 Task: Create Card Employee Exit Interview Review in Board Brand Identity Guidelines Best Practices to Workspace Accounting Software. Create Card Dance Fitness Review in Board Email Marketing Drip Campaigns to Workspace Accounting Software. Create Card Customer Support Review in Board Market Segmentation and Targeting Strategy Analysis and Optimization to Workspace Accounting Software
Action: Mouse moved to (56, 267)
Screenshot: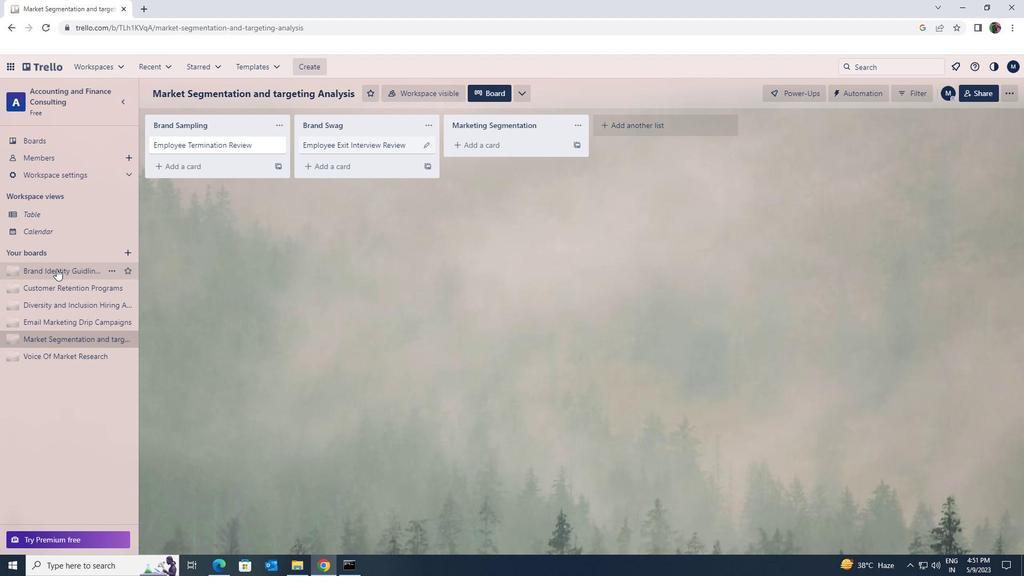 
Action: Mouse pressed left at (56, 267)
Screenshot: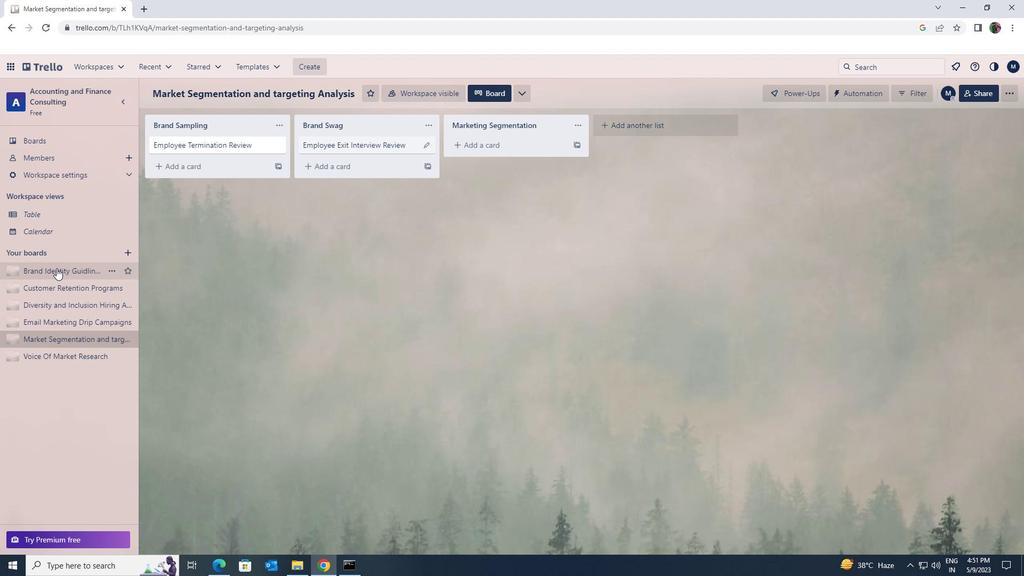 
Action: Mouse moved to (490, 144)
Screenshot: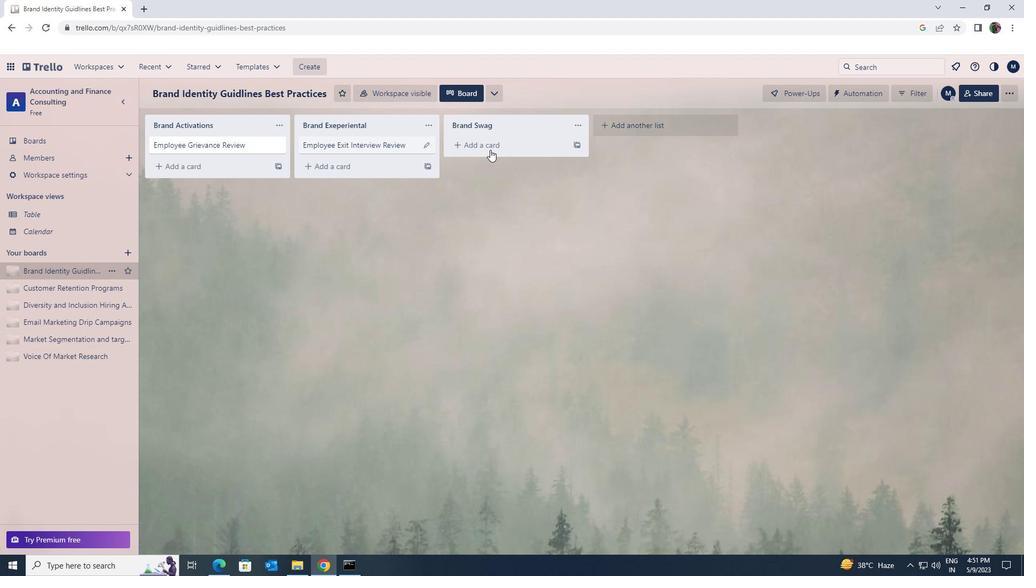 
Action: Mouse pressed left at (490, 144)
Screenshot: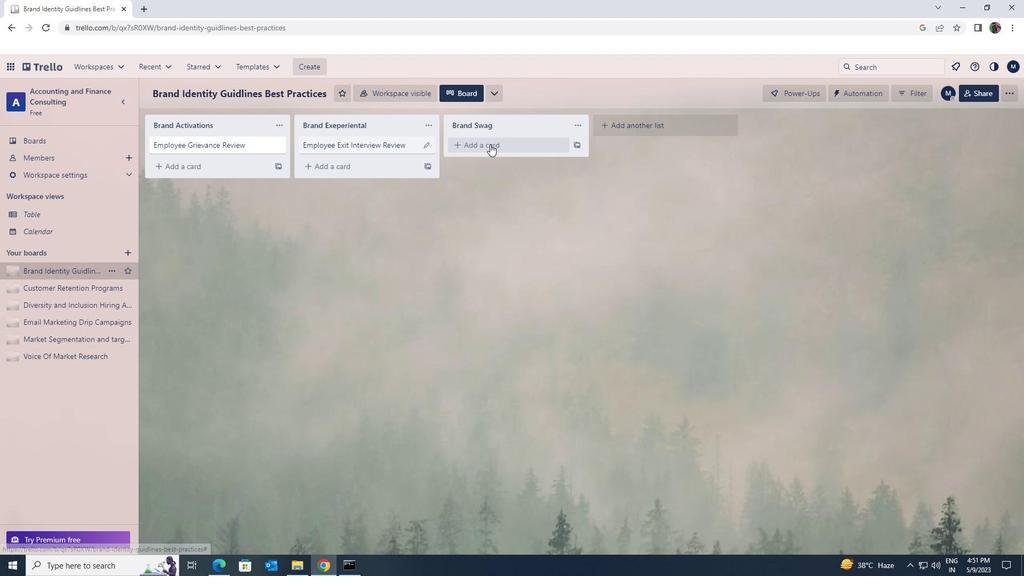 
Action: Key pressed <Key.shift>EXIT<Key.space><Key.shift><Key.shift><Key.shift><Key.shift><Key.shift><Key.shift><Key.shift><Key.shift>INTERVIEW<Key.space><Key.shift><Key.shift><Key.shift>REVIEW
Screenshot: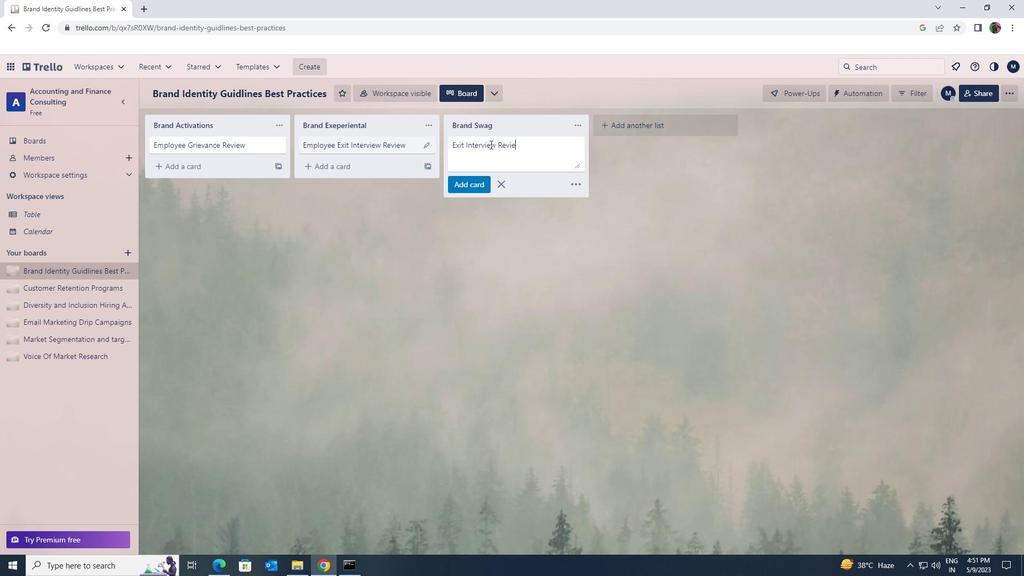
Action: Mouse moved to (482, 180)
Screenshot: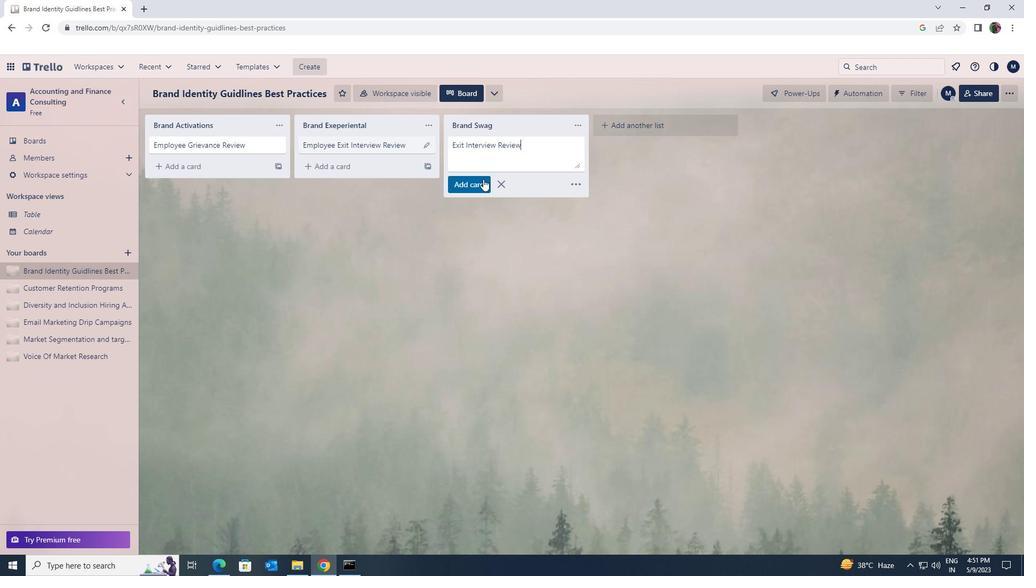 
Action: Mouse pressed left at (482, 180)
Screenshot: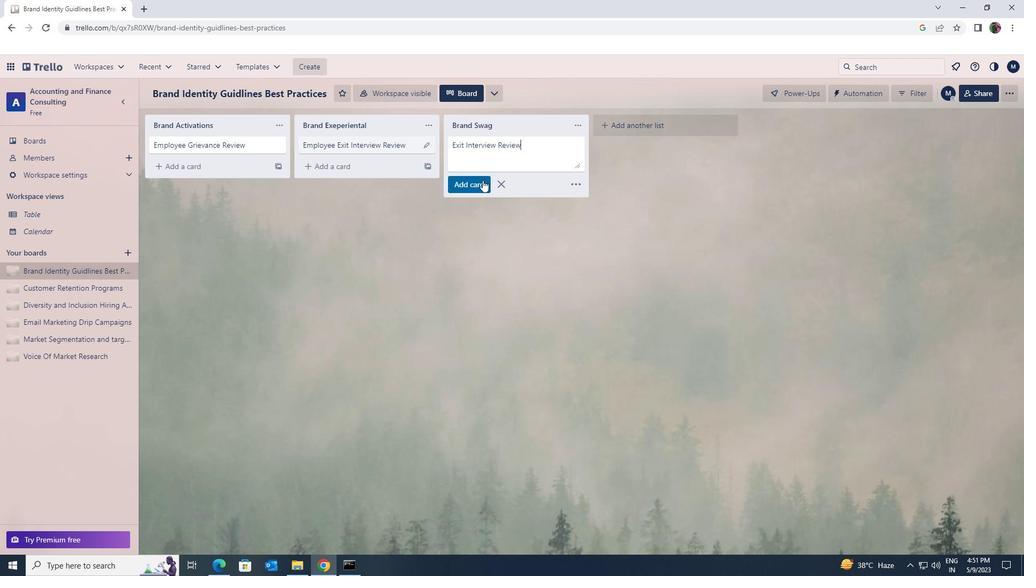 
Action: Mouse moved to (502, 199)
Screenshot: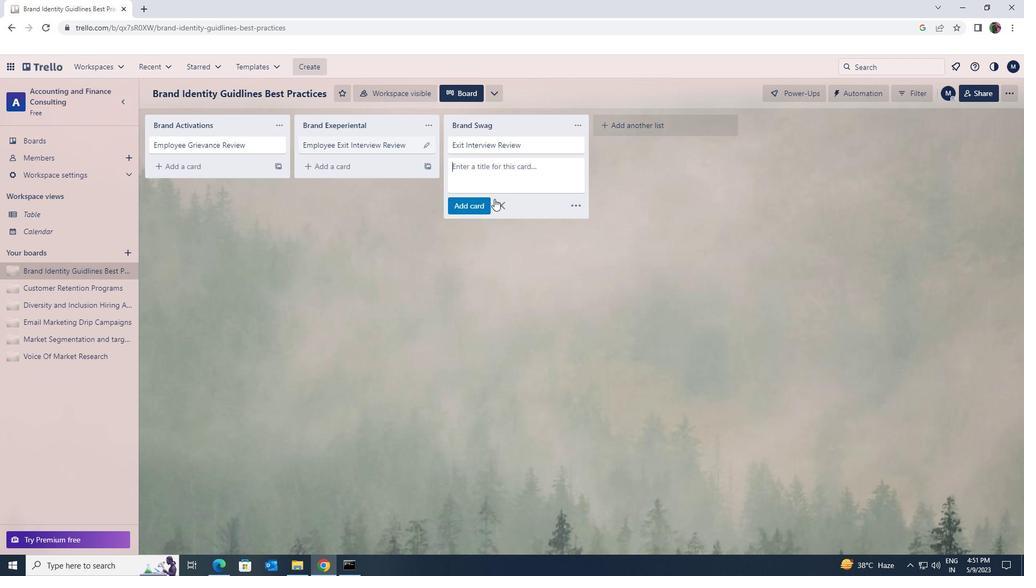 
Action: Mouse pressed left at (502, 199)
Screenshot: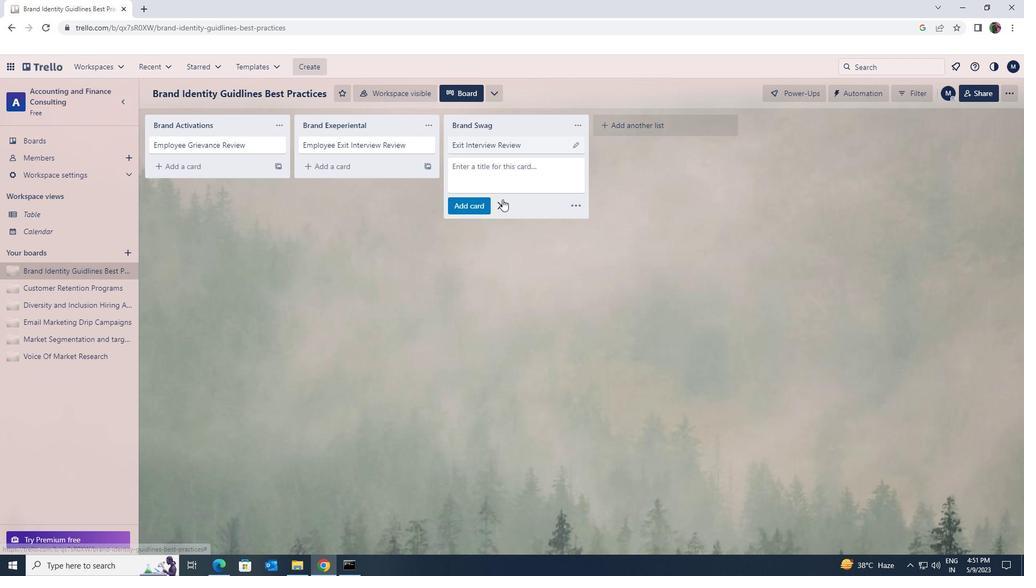 
Action: Mouse moved to (92, 320)
Screenshot: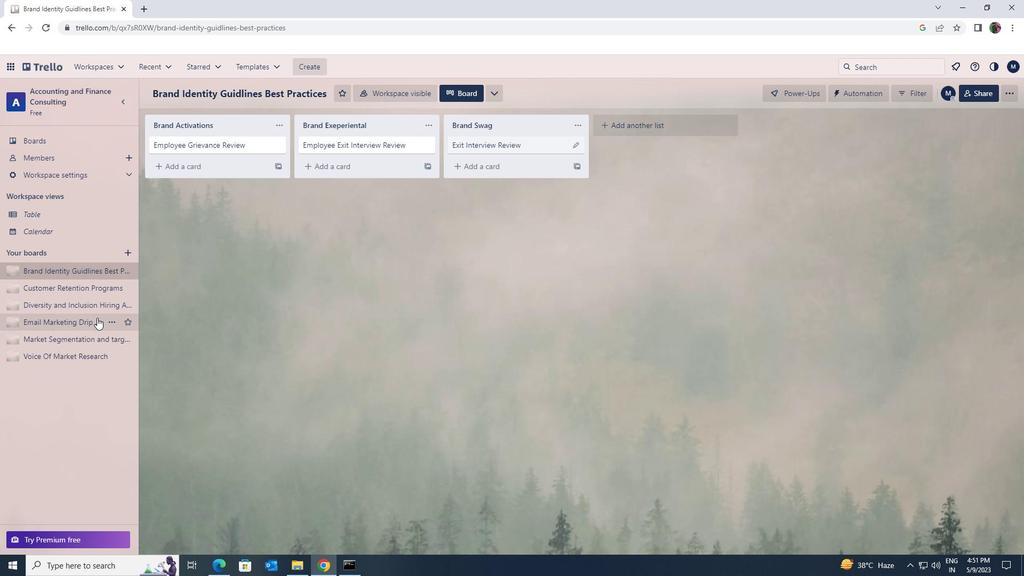 
Action: Mouse pressed left at (92, 320)
Screenshot: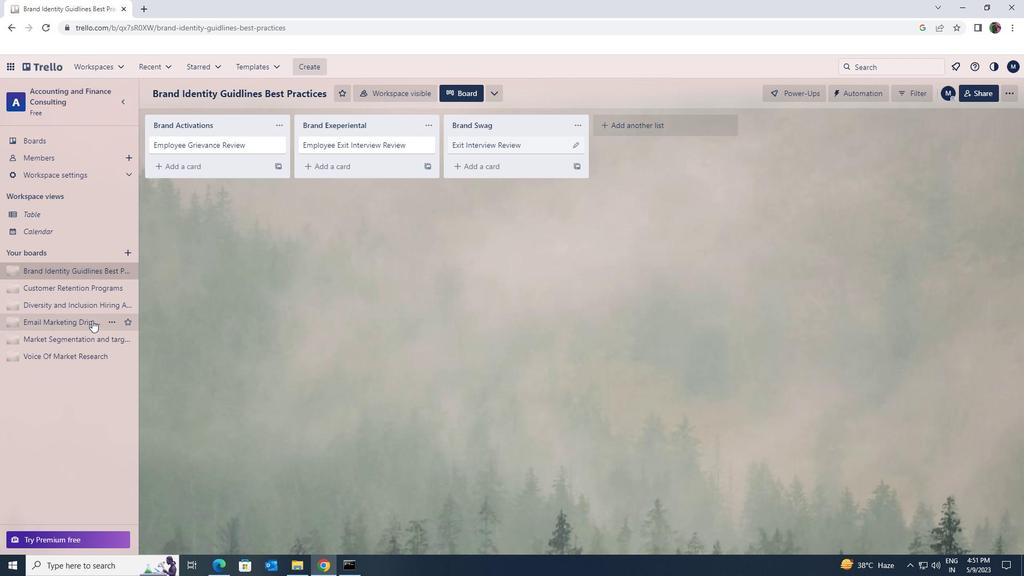
Action: Mouse moved to (475, 145)
Screenshot: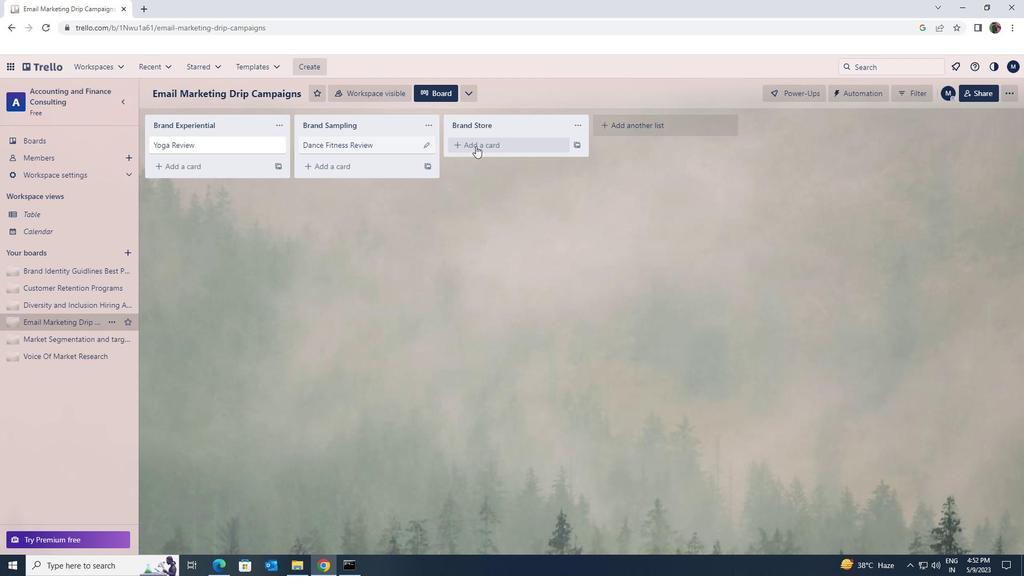 
Action: Mouse pressed left at (475, 145)
Screenshot: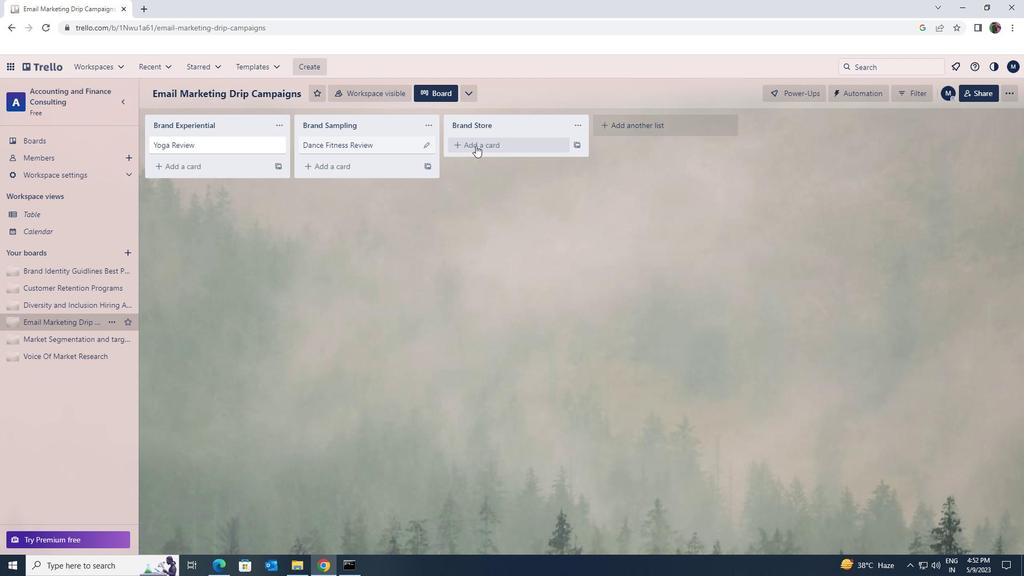 
Action: Key pressed <Key.shift><Key.shift><Key.shift><Key.shift><Key.shift>DANCE<Key.space><Key.shift><Key.shift>FITNESS<Key.space><Key.space><Key.shift>REVIEW
Screenshot: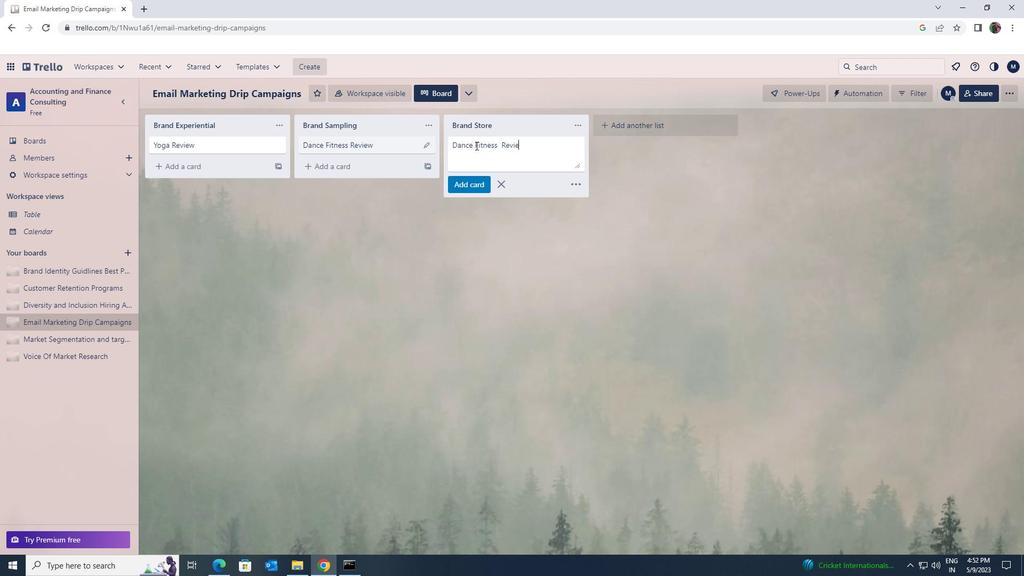 
Action: Mouse moved to (480, 179)
Screenshot: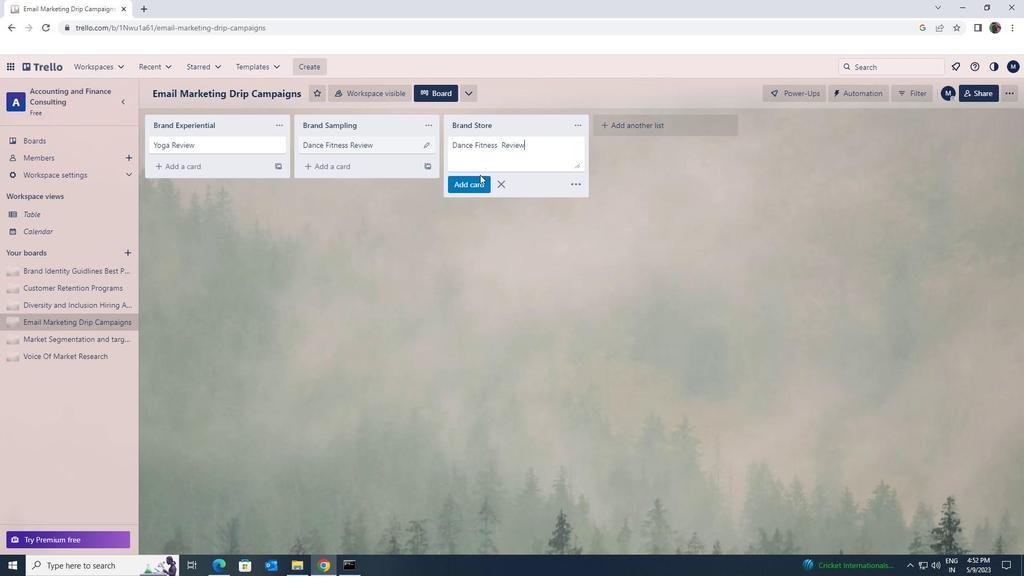 
Action: Mouse pressed left at (480, 179)
Screenshot: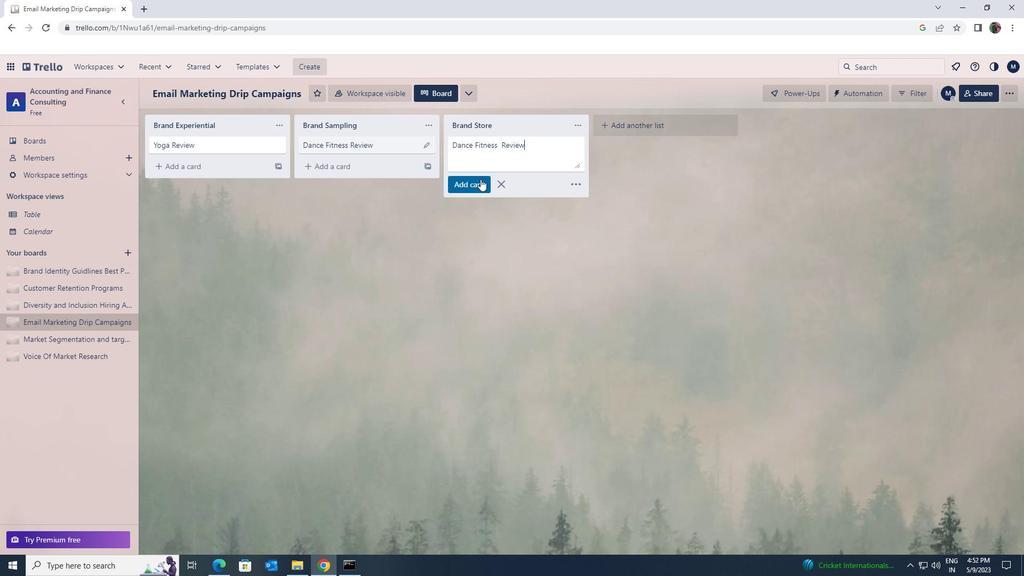 
Action: Mouse moved to (506, 205)
Screenshot: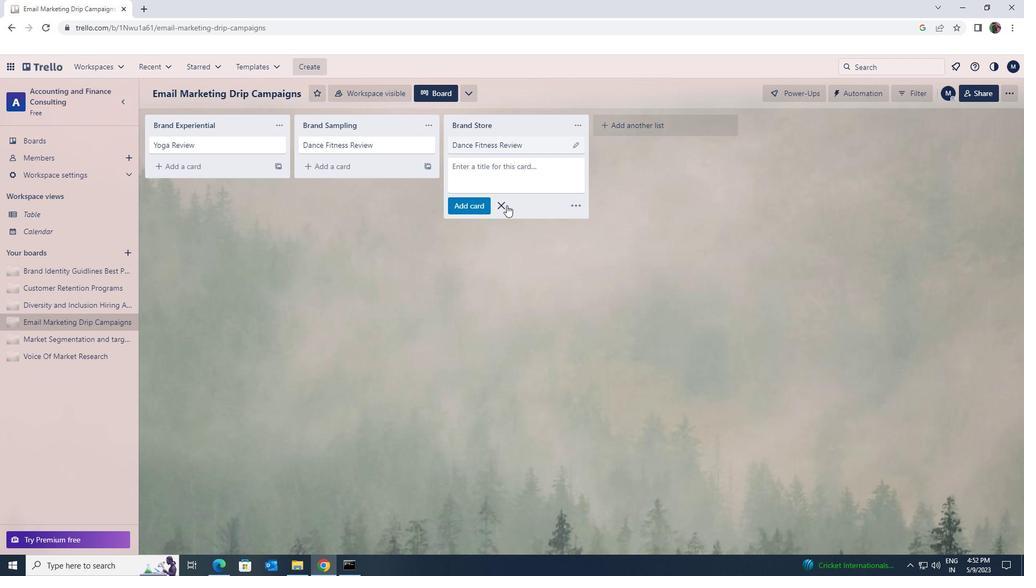 
Action: Mouse pressed left at (506, 205)
Screenshot: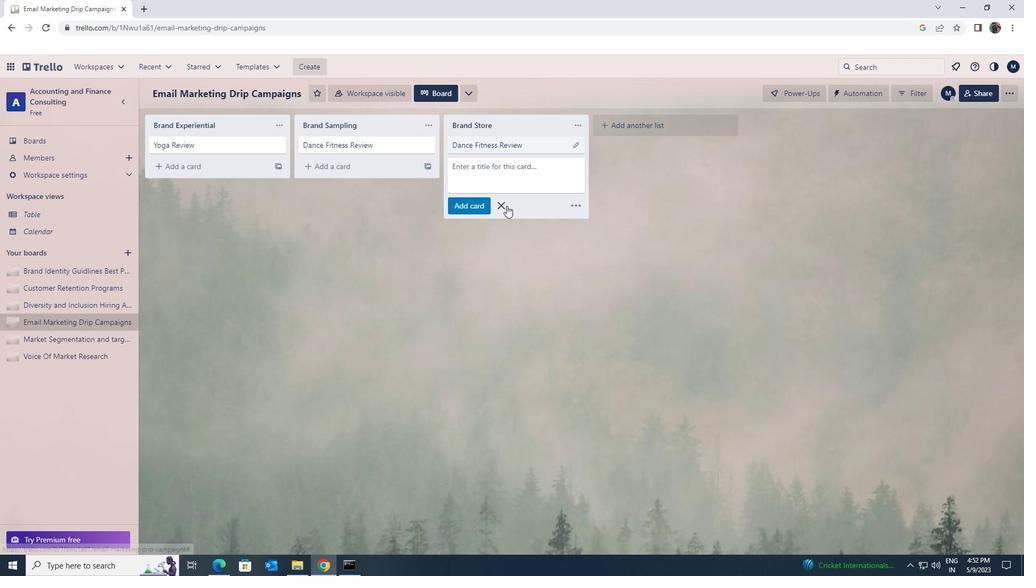 
Action: Mouse moved to (94, 337)
Screenshot: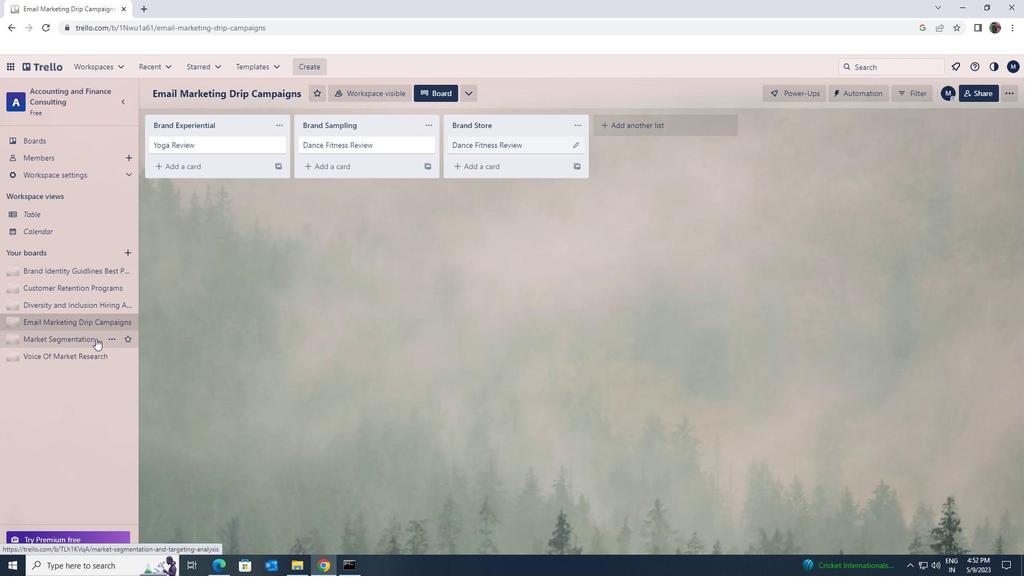 
Action: Mouse pressed left at (94, 337)
Screenshot: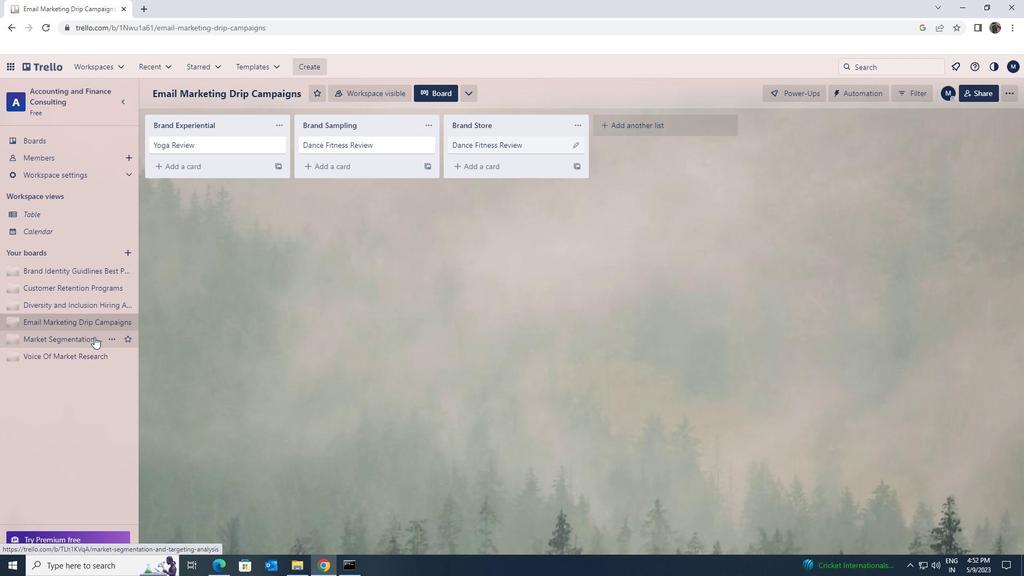 
Action: Mouse moved to (518, 148)
Screenshot: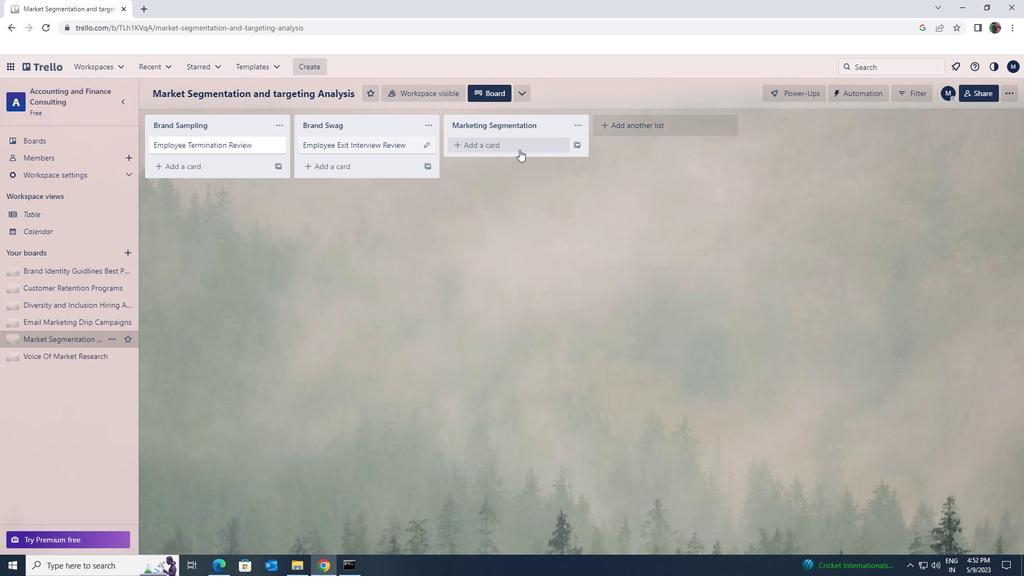 
Action: Mouse pressed left at (518, 148)
Screenshot: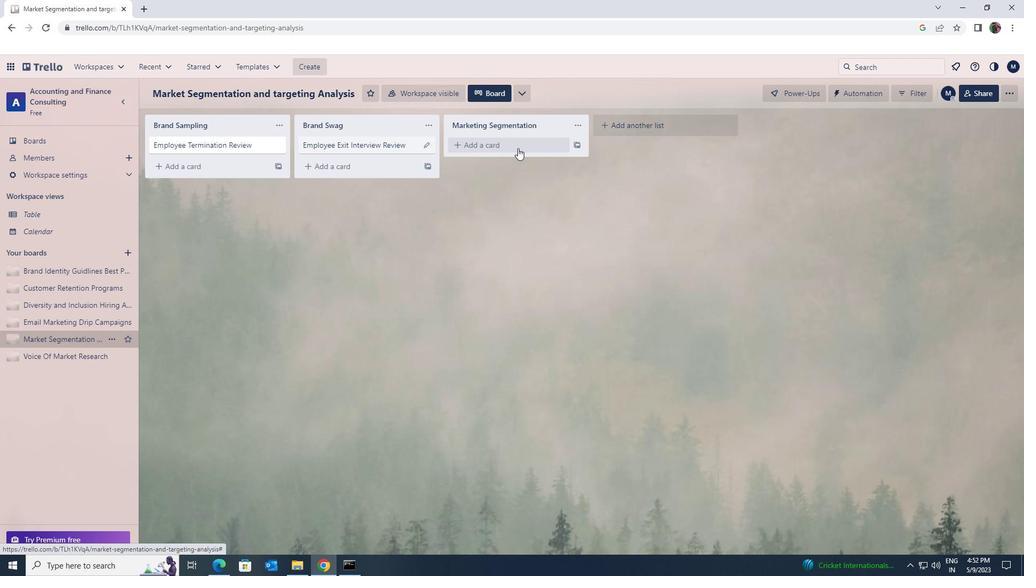 
Action: Key pressed <Key.shift>CUSTOMER<Key.space><Key.shift><Key.shift><Key.shift>SUPPORT<Key.space><Key.shift>INTERVIEW<Key.space><Key.shift>REVIEW
Screenshot: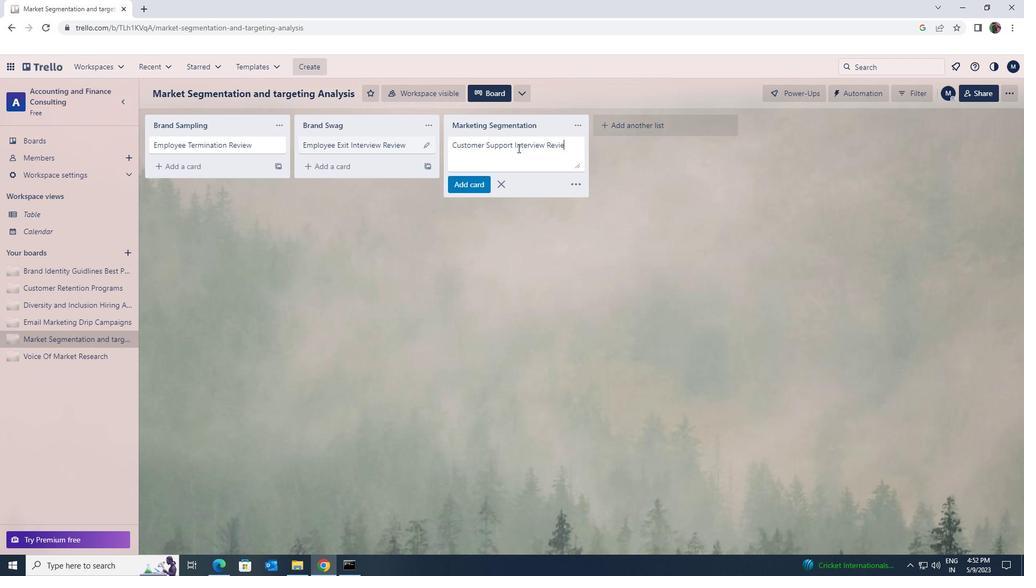 
Action: Mouse moved to (467, 185)
Screenshot: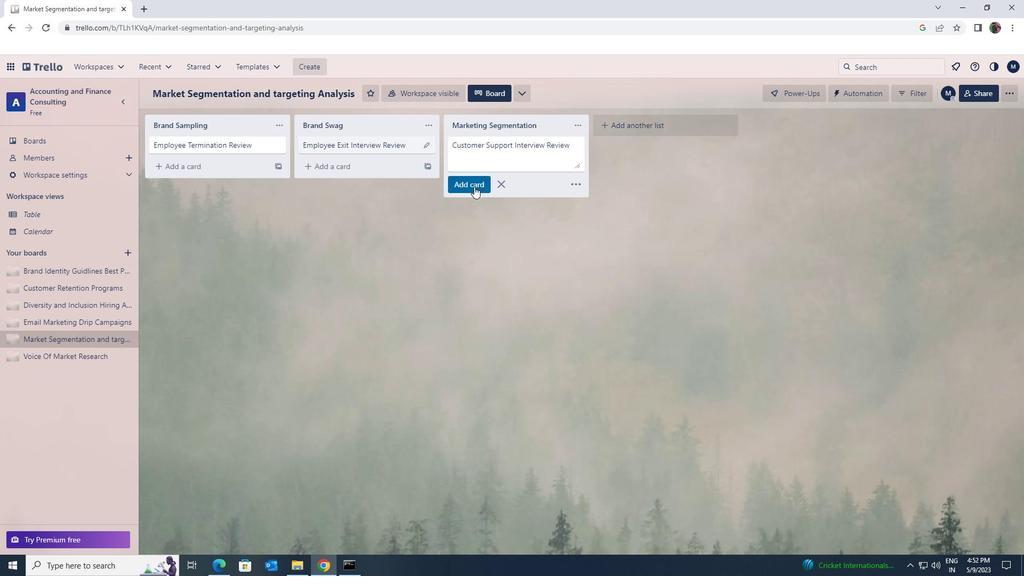 
Action: Mouse pressed left at (467, 185)
Screenshot: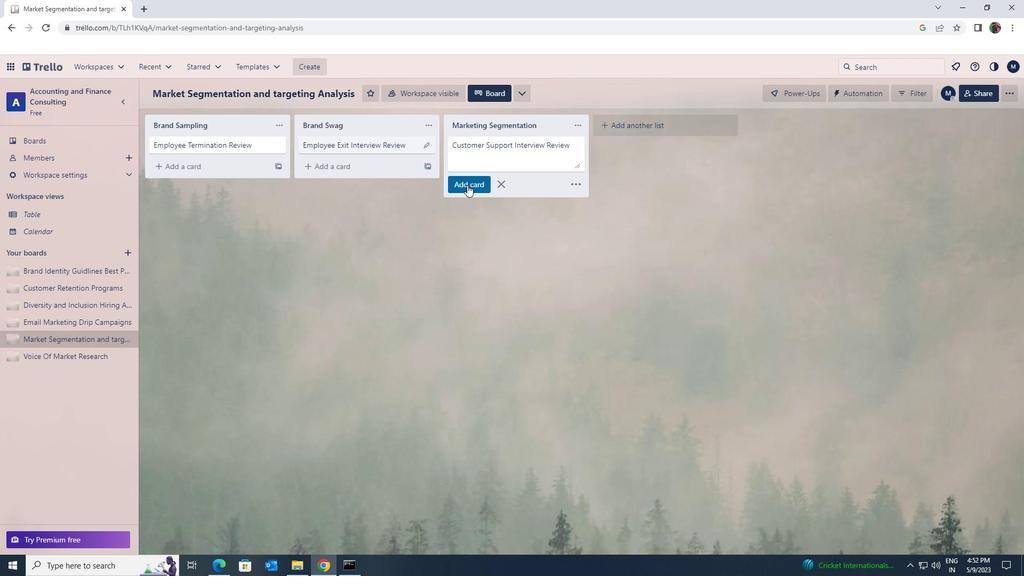 
Action: Mouse moved to (470, 186)
Screenshot: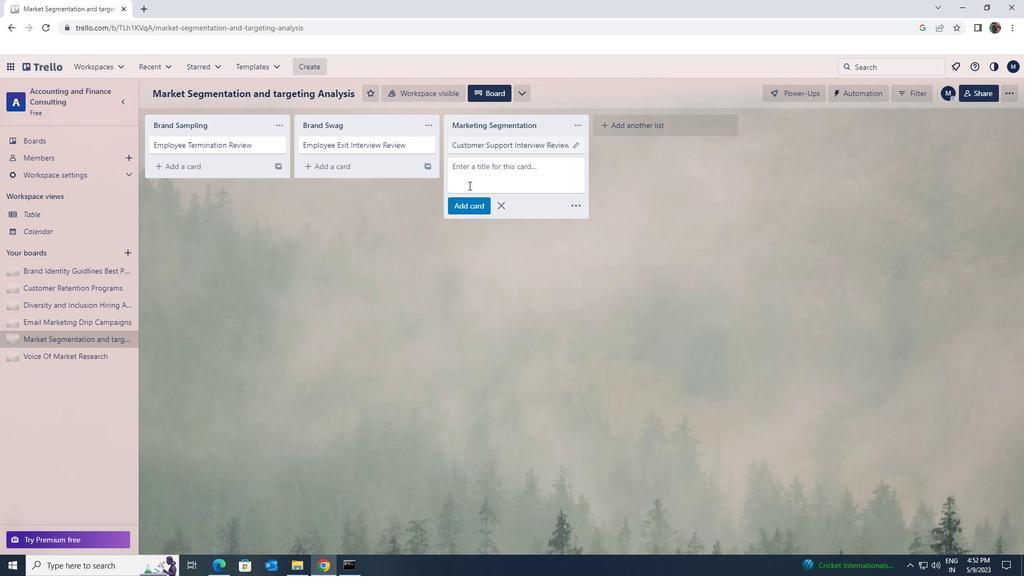 
